 Task: Check the average views per listing of golf in the last 5 years.
Action: Mouse moved to (977, 286)
Screenshot: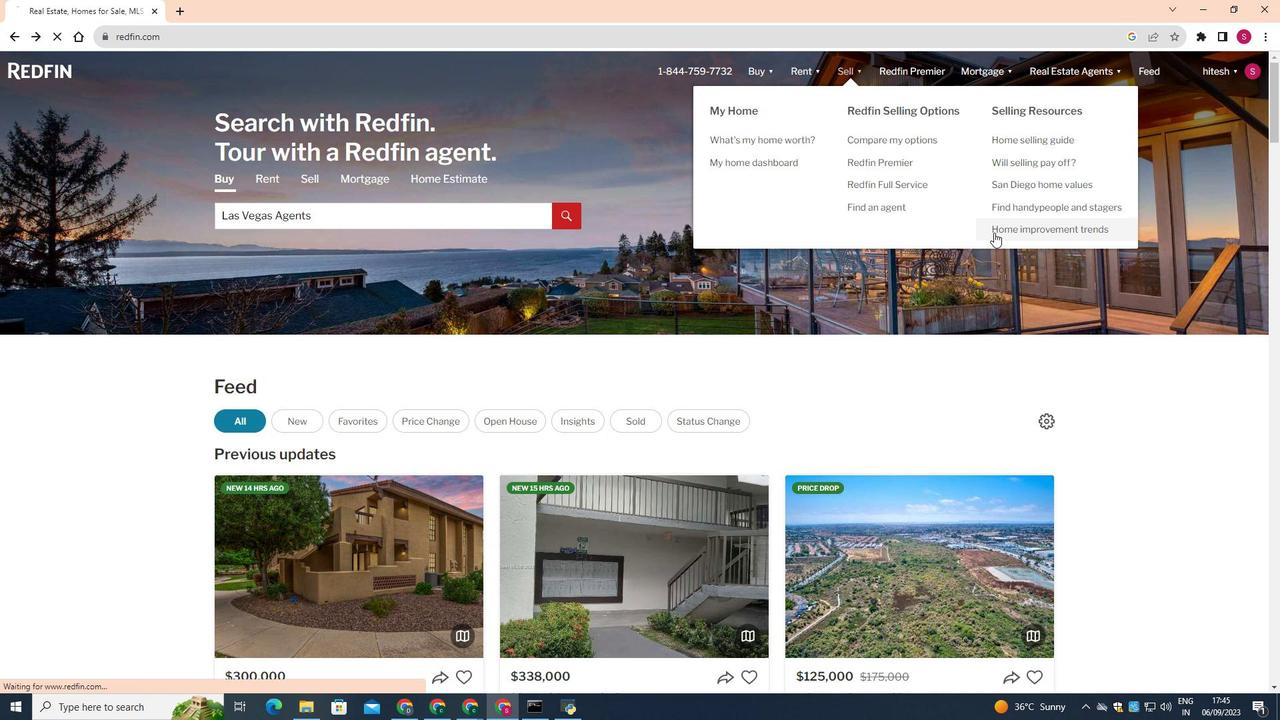 
Action: Mouse pressed left at (977, 286)
Screenshot: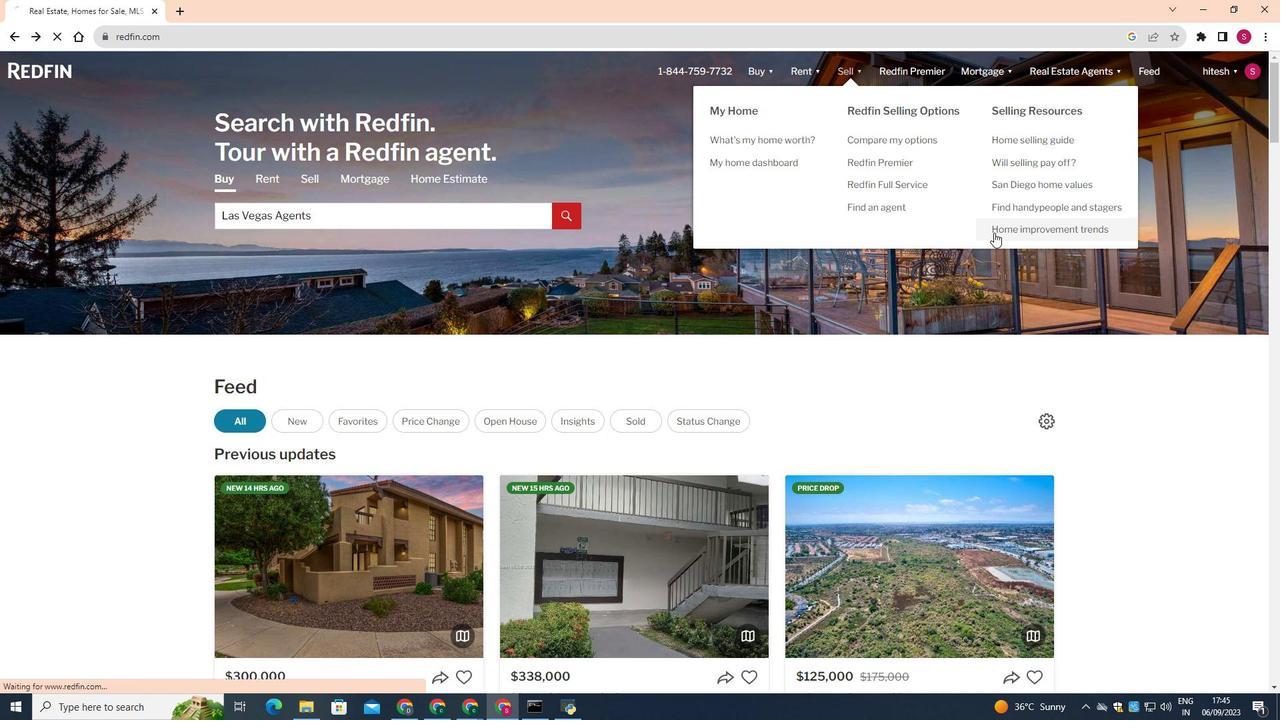 
Action: Mouse moved to (354, 306)
Screenshot: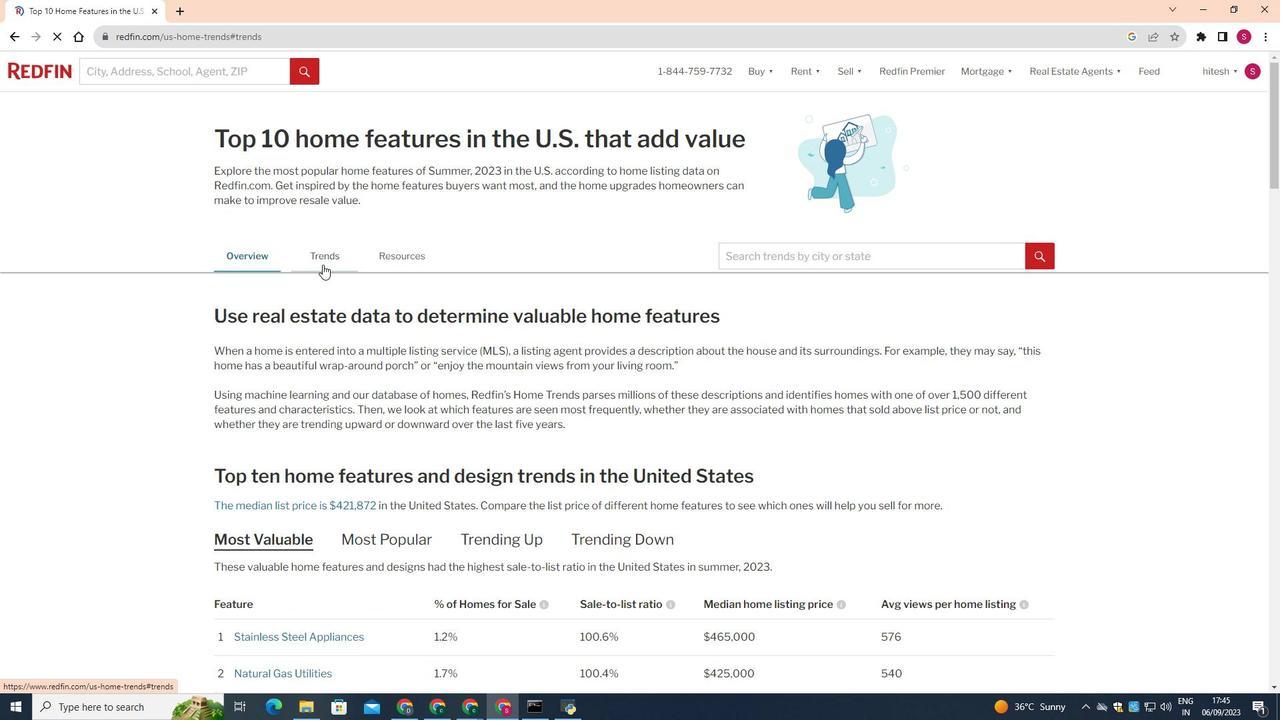 
Action: Mouse pressed left at (354, 306)
Screenshot: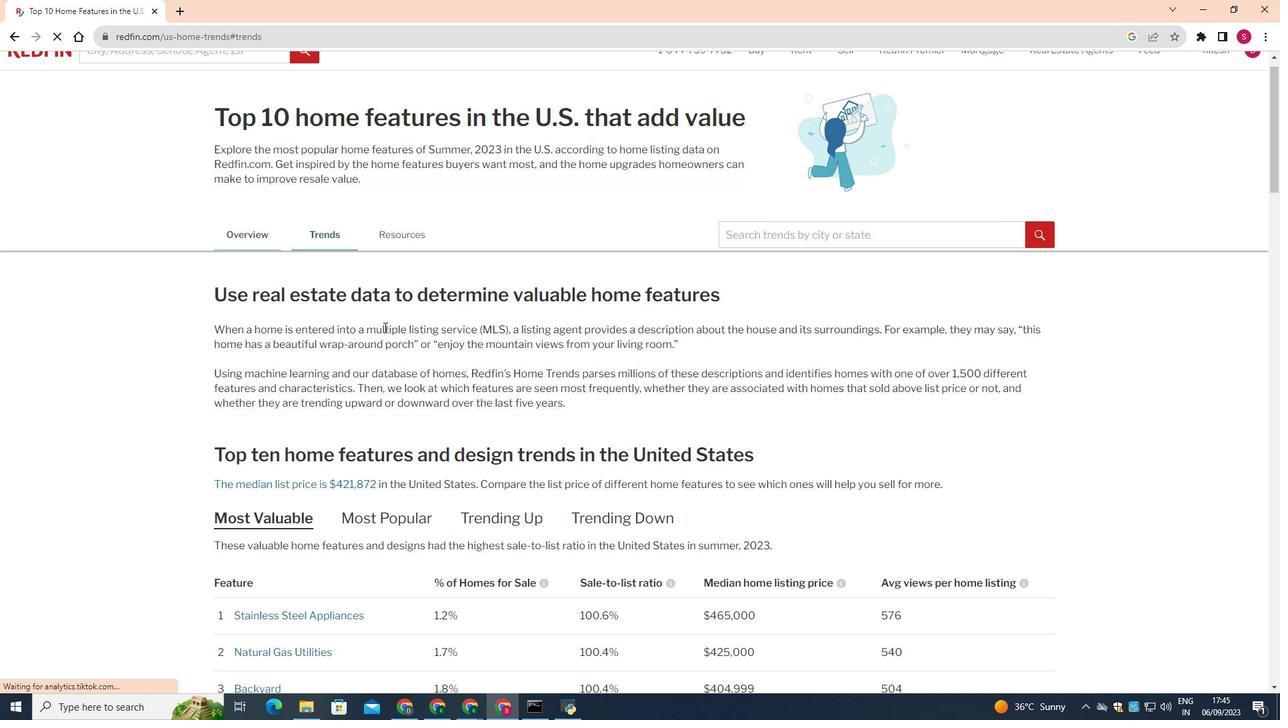 
Action: Mouse moved to (454, 420)
Screenshot: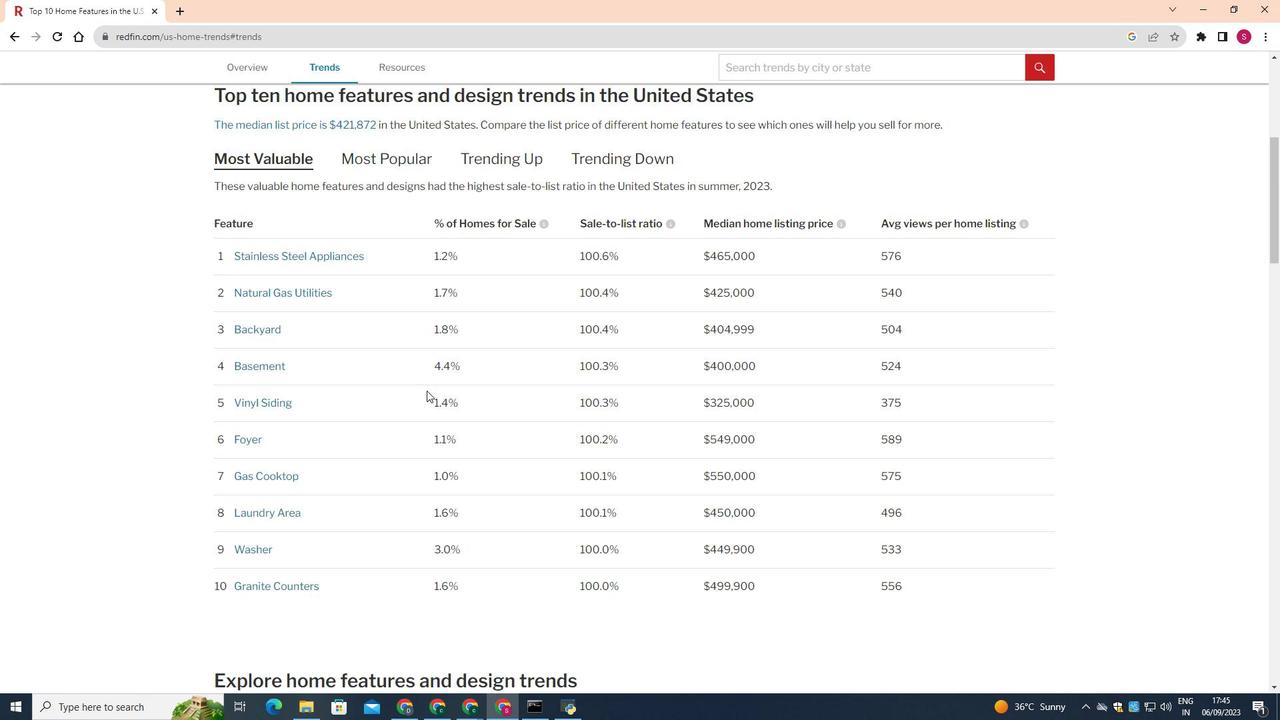 
Action: Mouse scrolled (454, 420) with delta (0, 0)
Screenshot: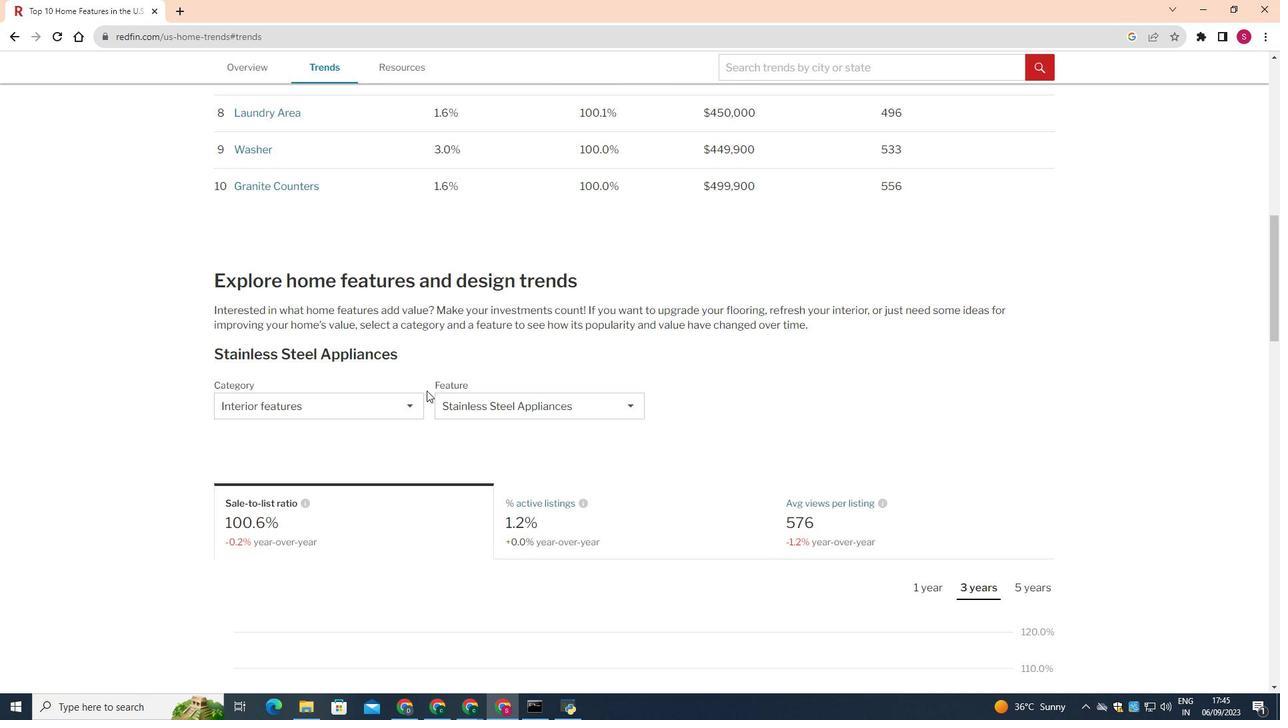 
Action: Mouse scrolled (454, 420) with delta (0, 0)
Screenshot: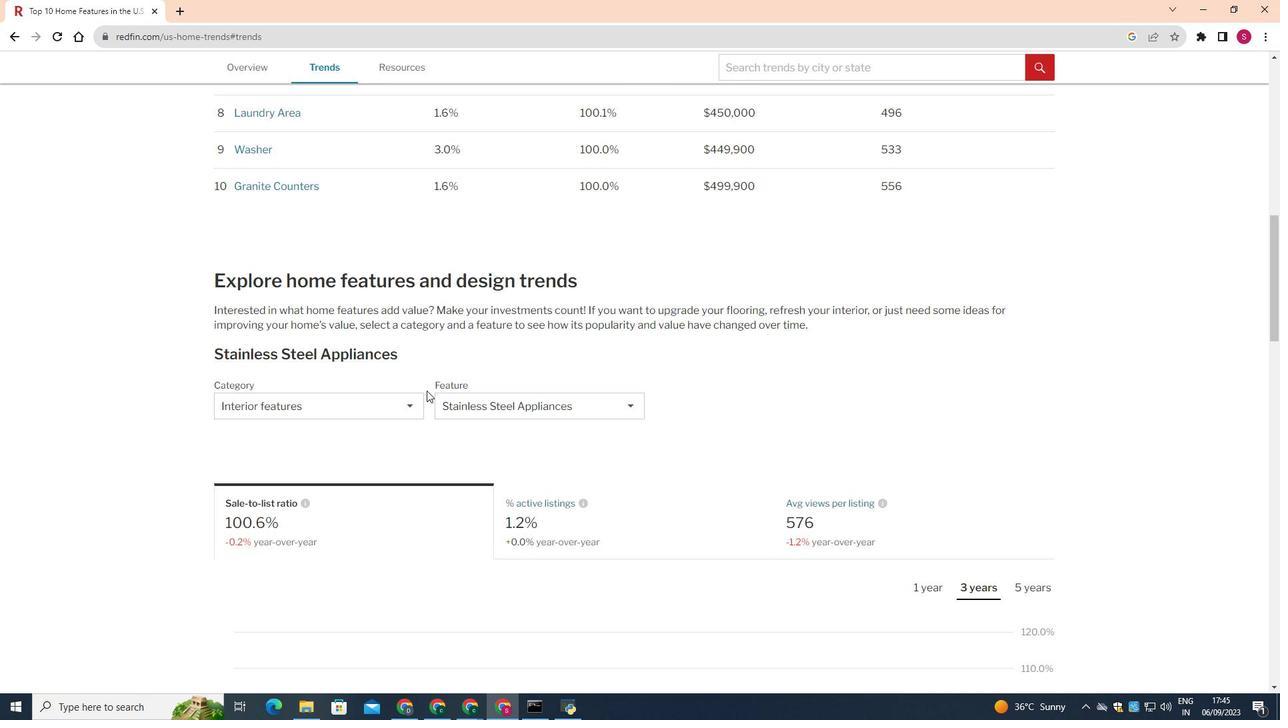 
Action: Mouse scrolled (454, 420) with delta (0, 0)
Screenshot: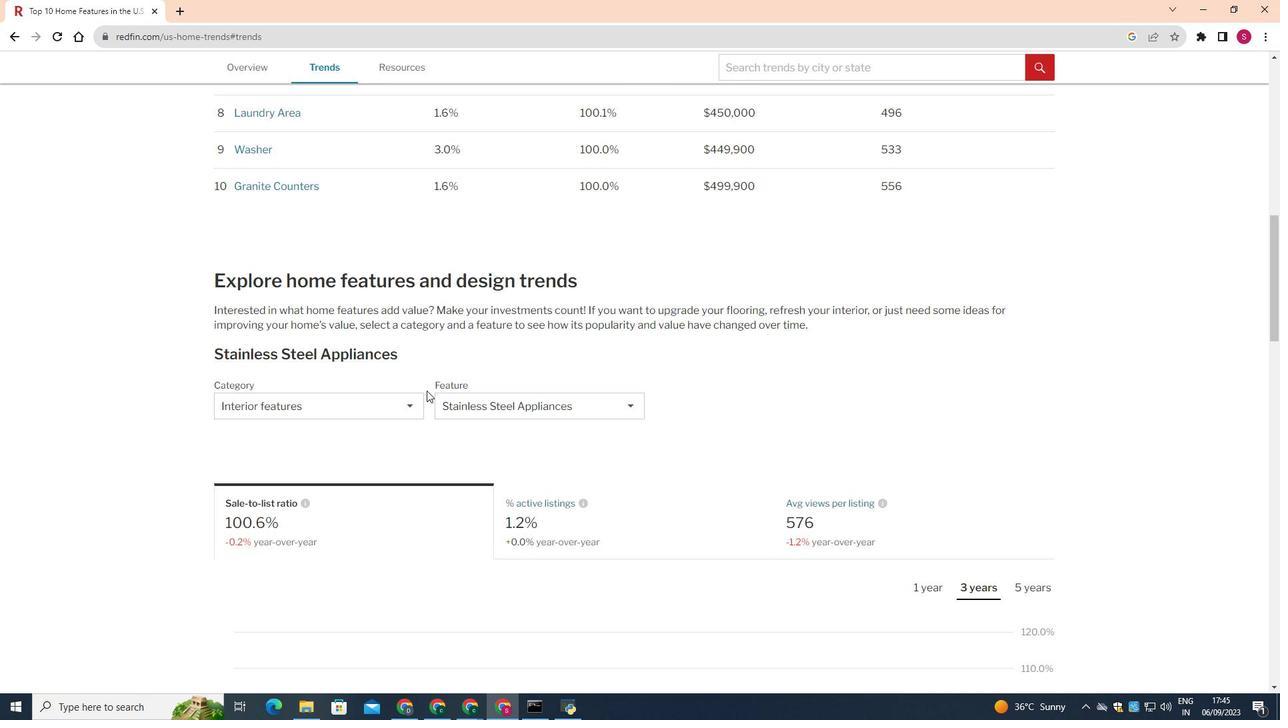 
Action: Mouse scrolled (454, 420) with delta (0, 0)
Screenshot: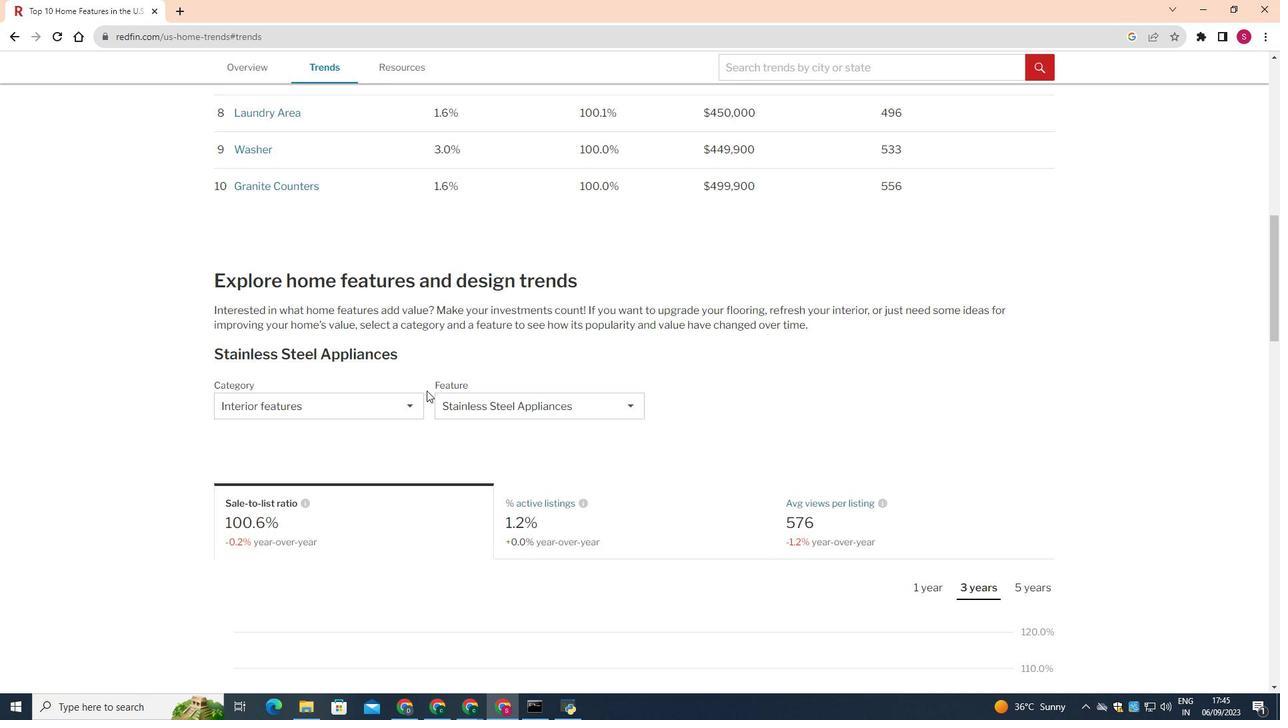 
Action: Mouse scrolled (454, 420) with delta (0, 0)
Screenshot: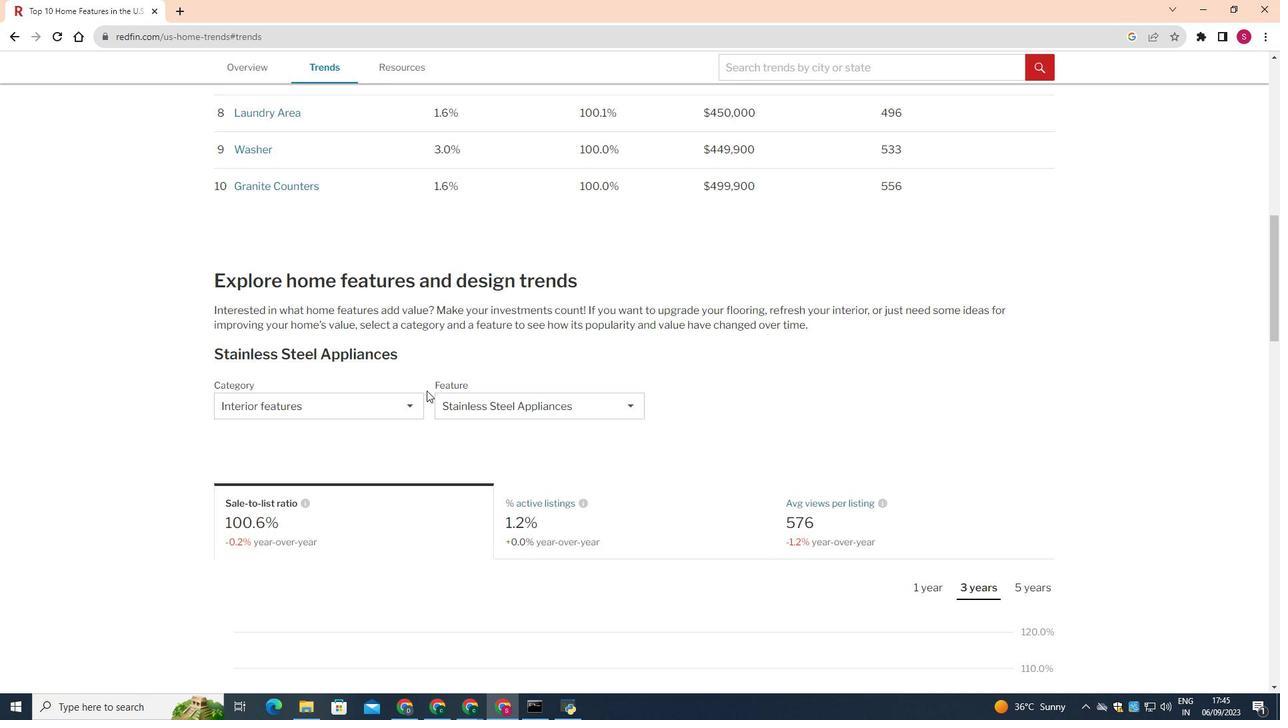 
Action: Mouse scrolled (454, 420) with delta (0, 0)
Screenshot: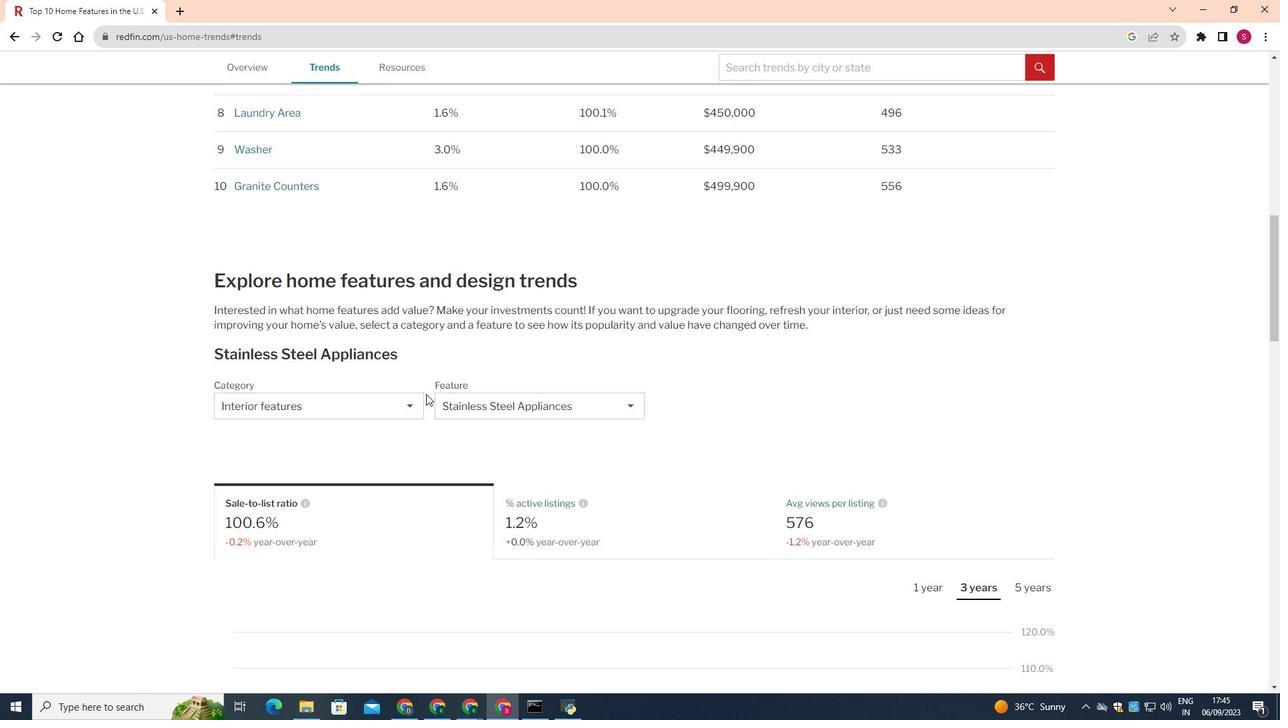 
Action: Mouse moved to (381, 436)
Screenshot: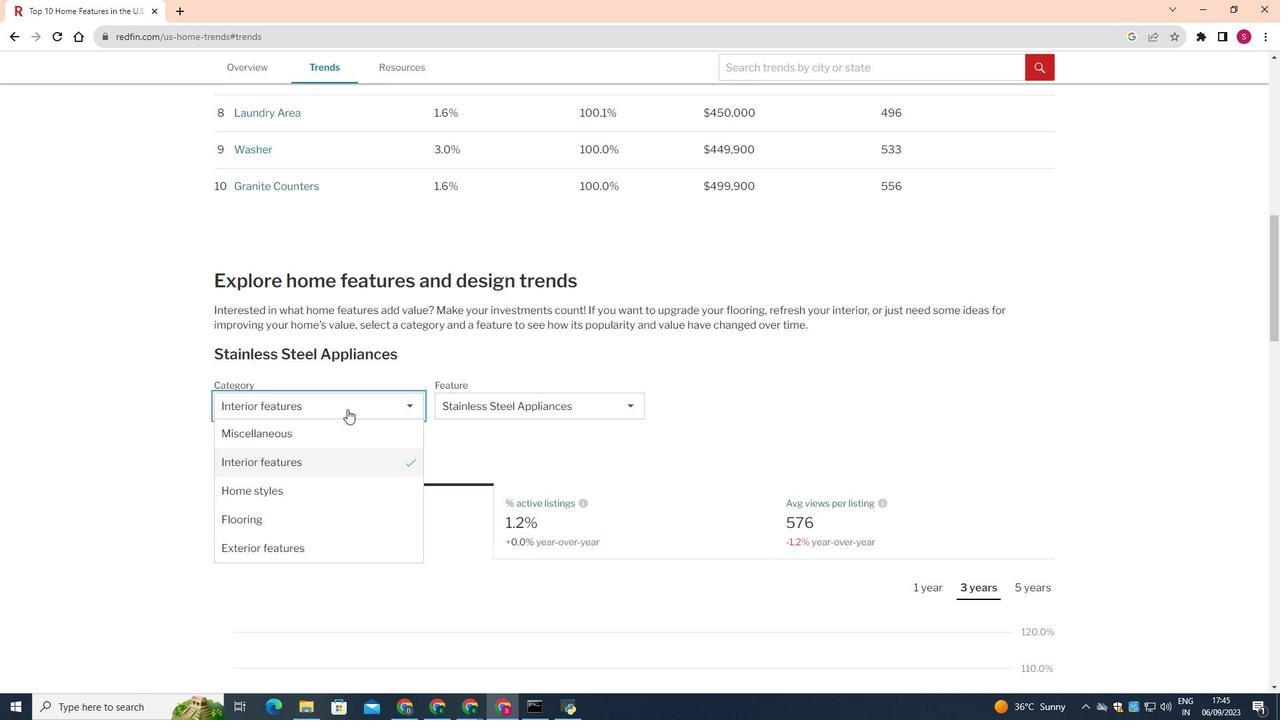 
Action: Mouse pressed left at (381, 436)
Screenshot: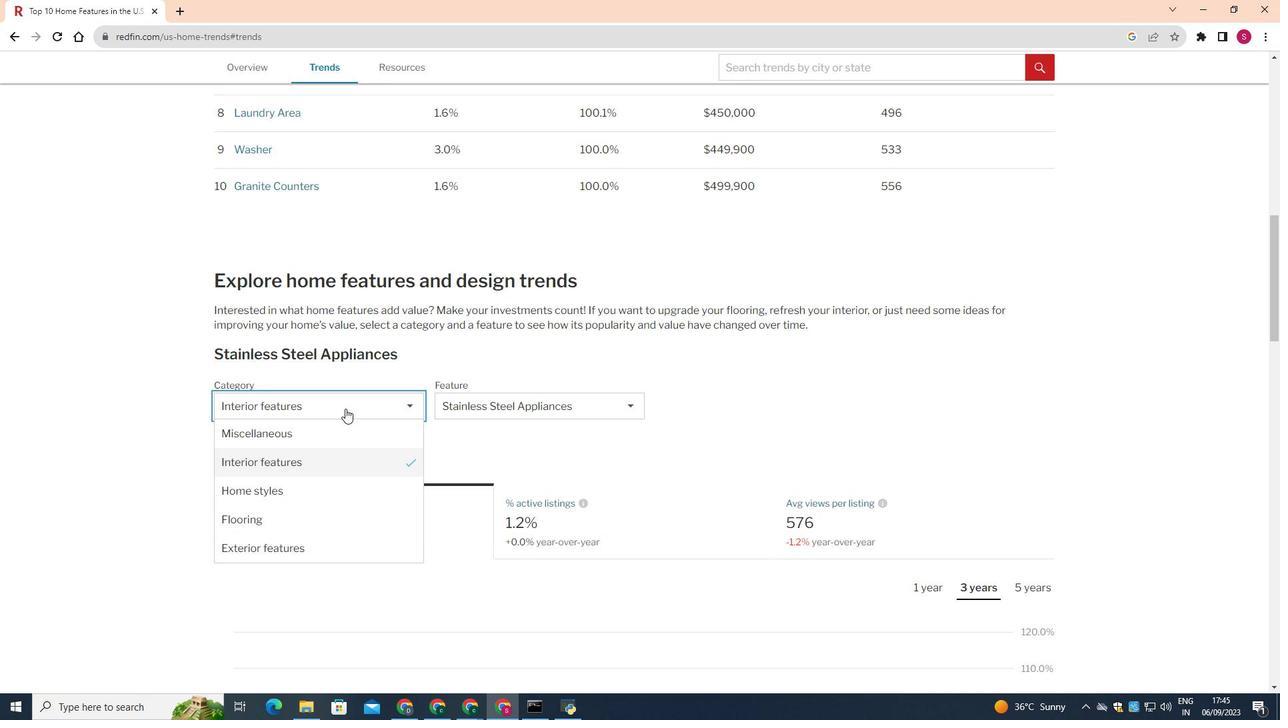 
Action: Mouse moved to (375, 460)
Screenshot: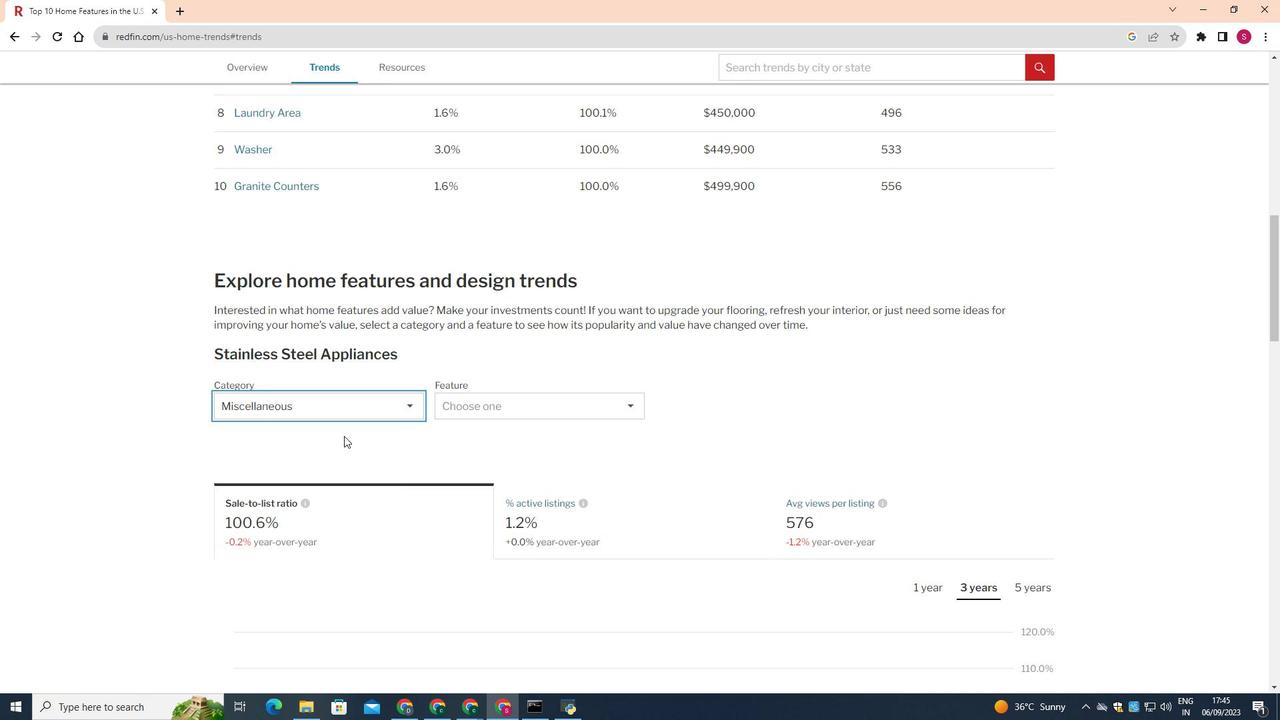 
Action: Mouse pressed left at (375, 460)
Screenshot: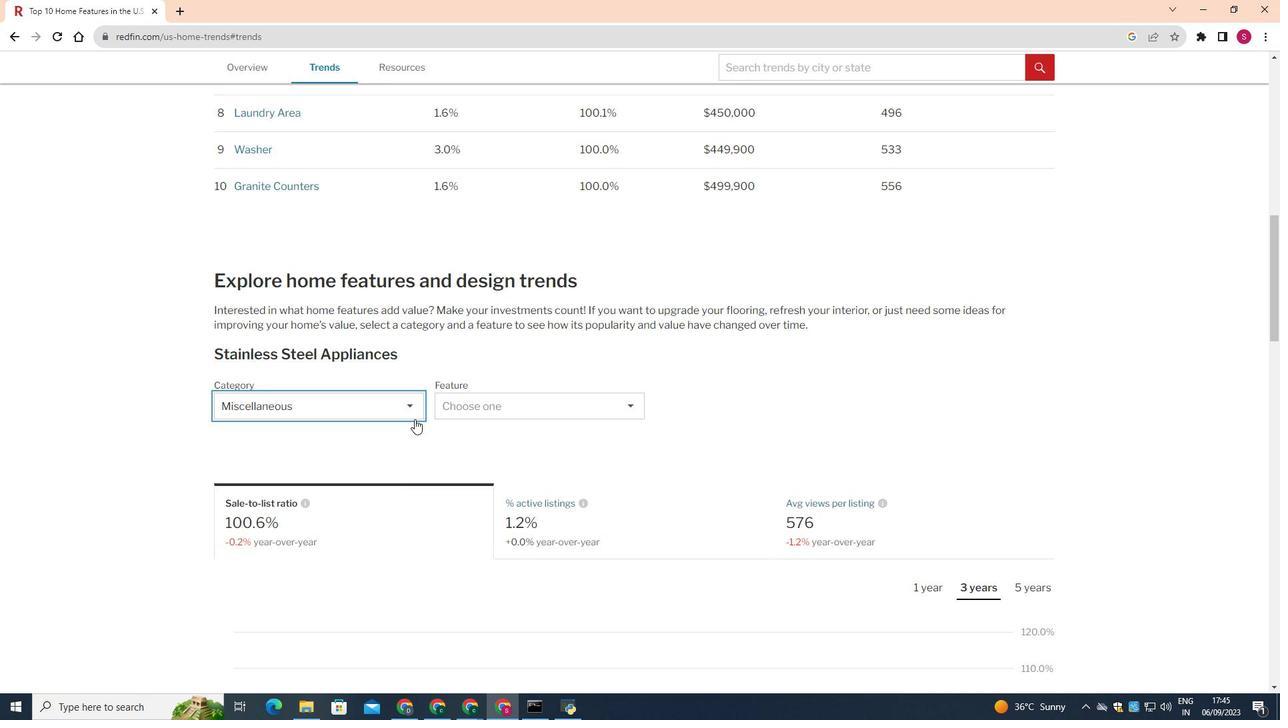 
Action: Mouse moved to (486, 436)
Screenshot: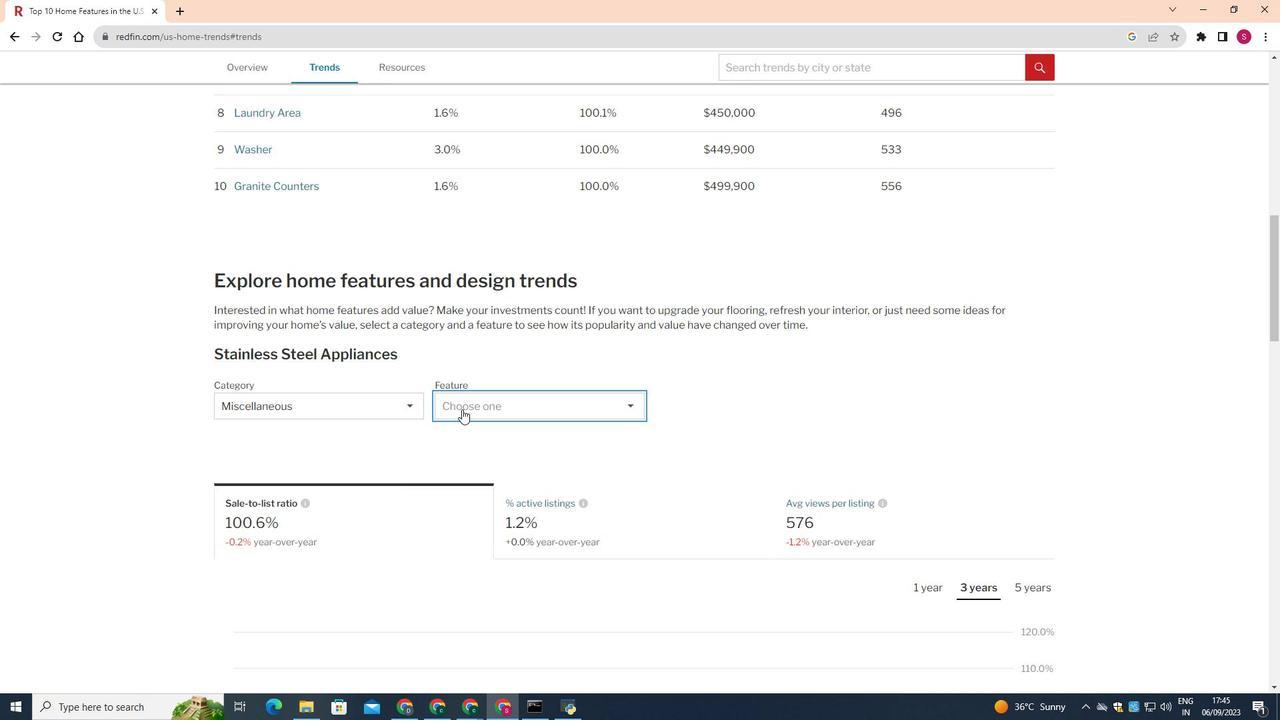 
Action: Mouse pressed left at (486, 436)
Screenshot: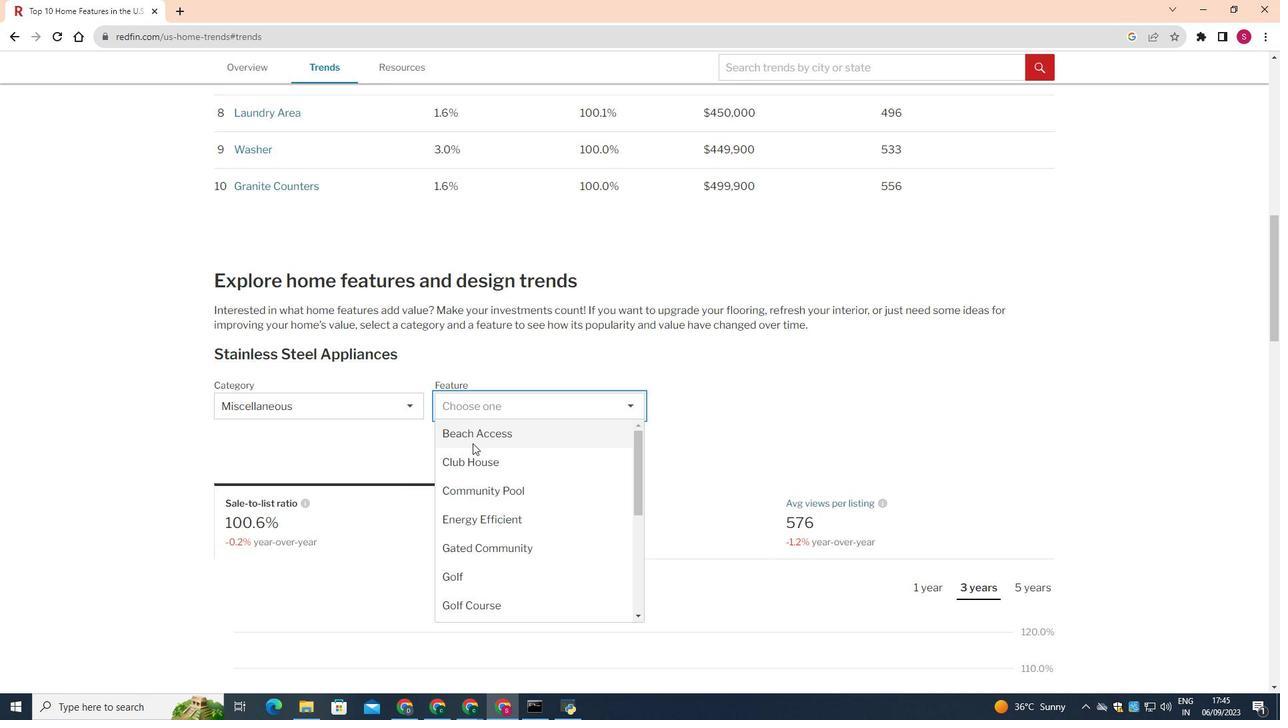 
Action: Mouse moved to (517, 573)
Screenshot: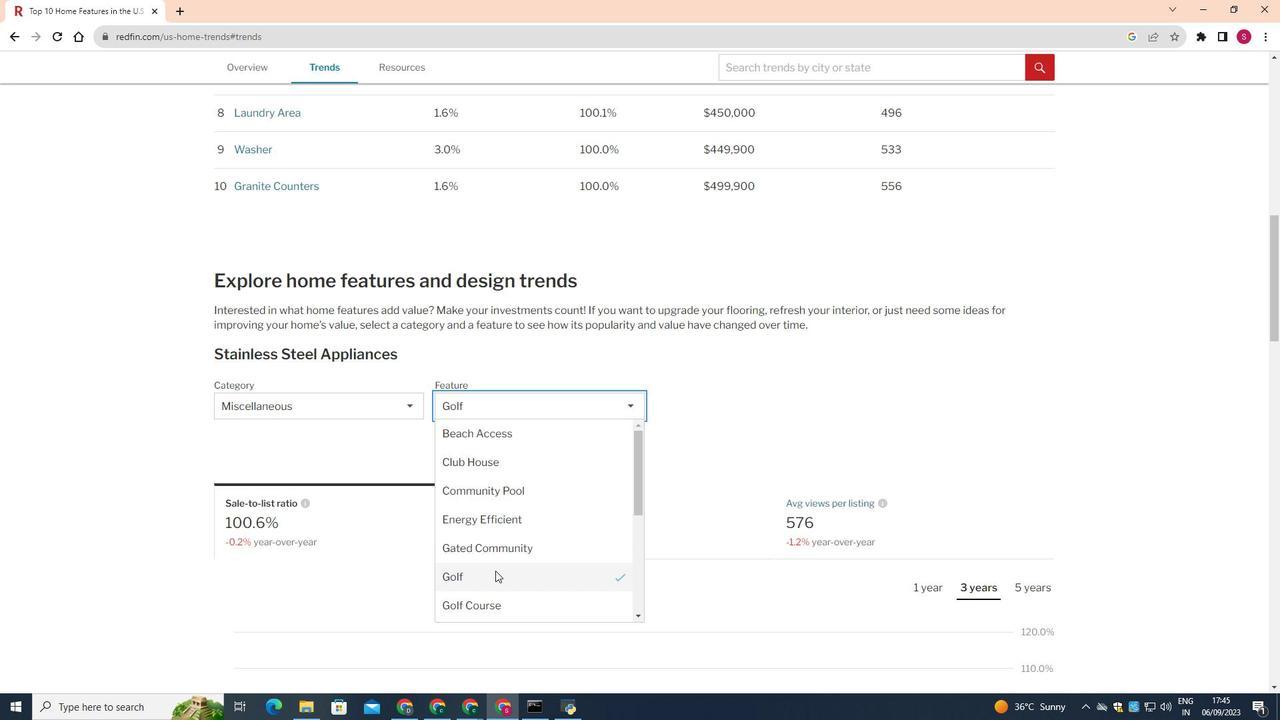 
Action: Mouse pressed left at (517, 573)
Screenshot: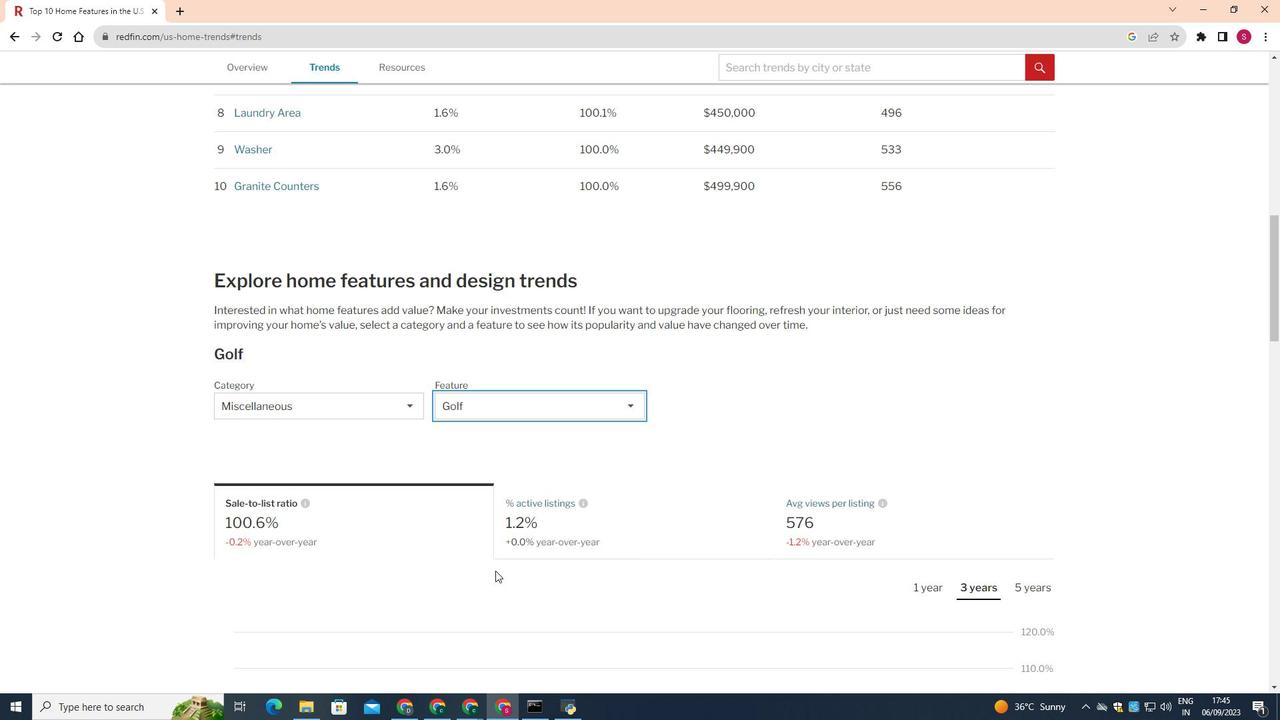 
Action: Mouse moved to (860, 530)
Screenshot: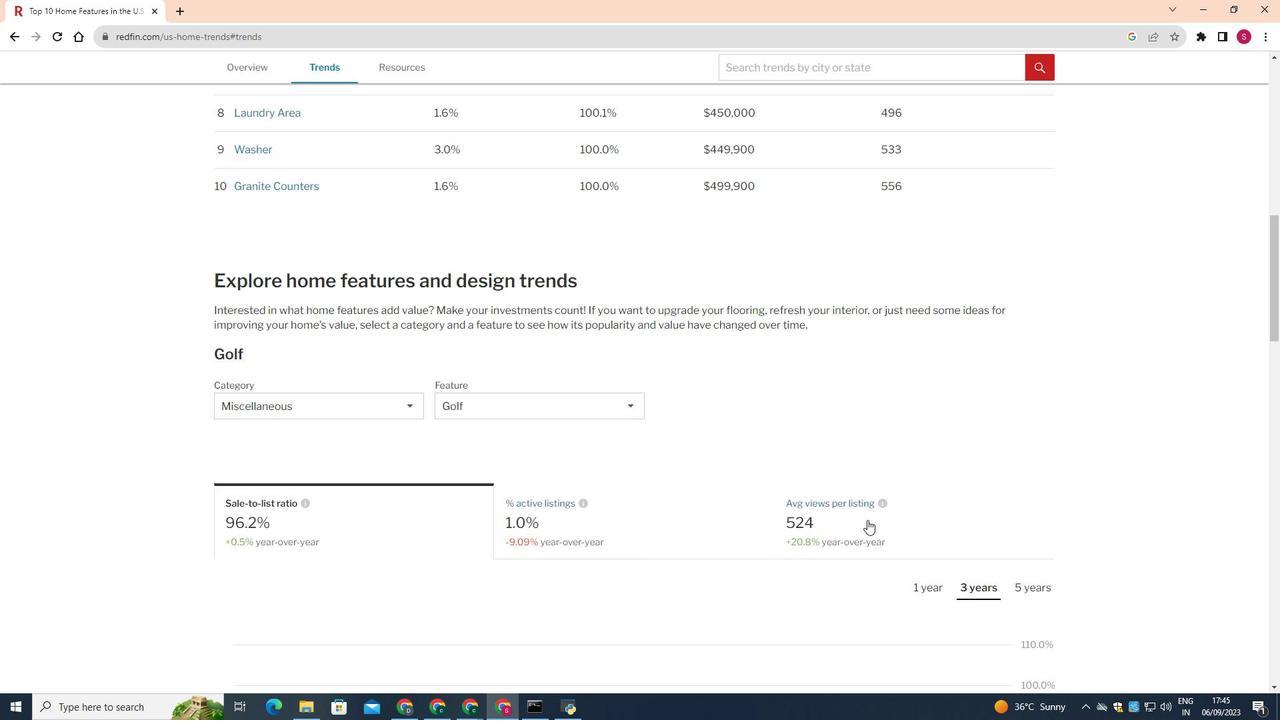 
Action: Mouse pressed left at (860, 530)
Screenshot: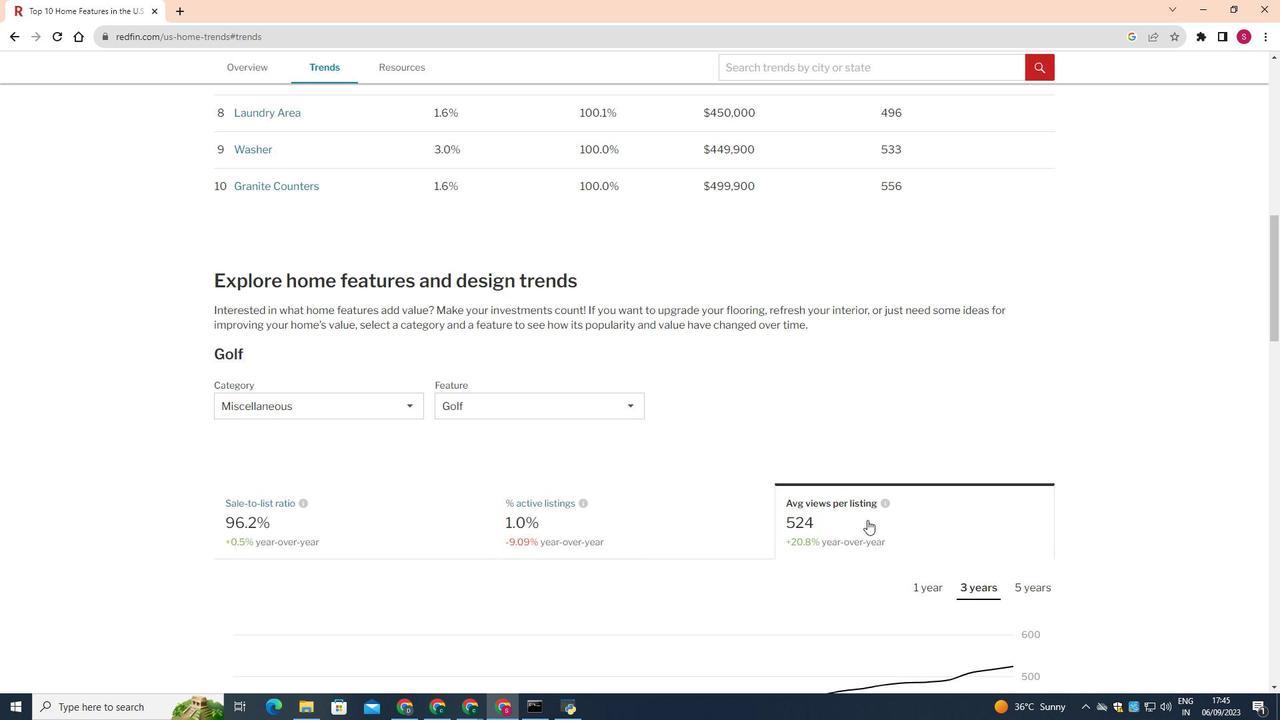 
Action: Mouse moved to (1004, 583)
Screenshot: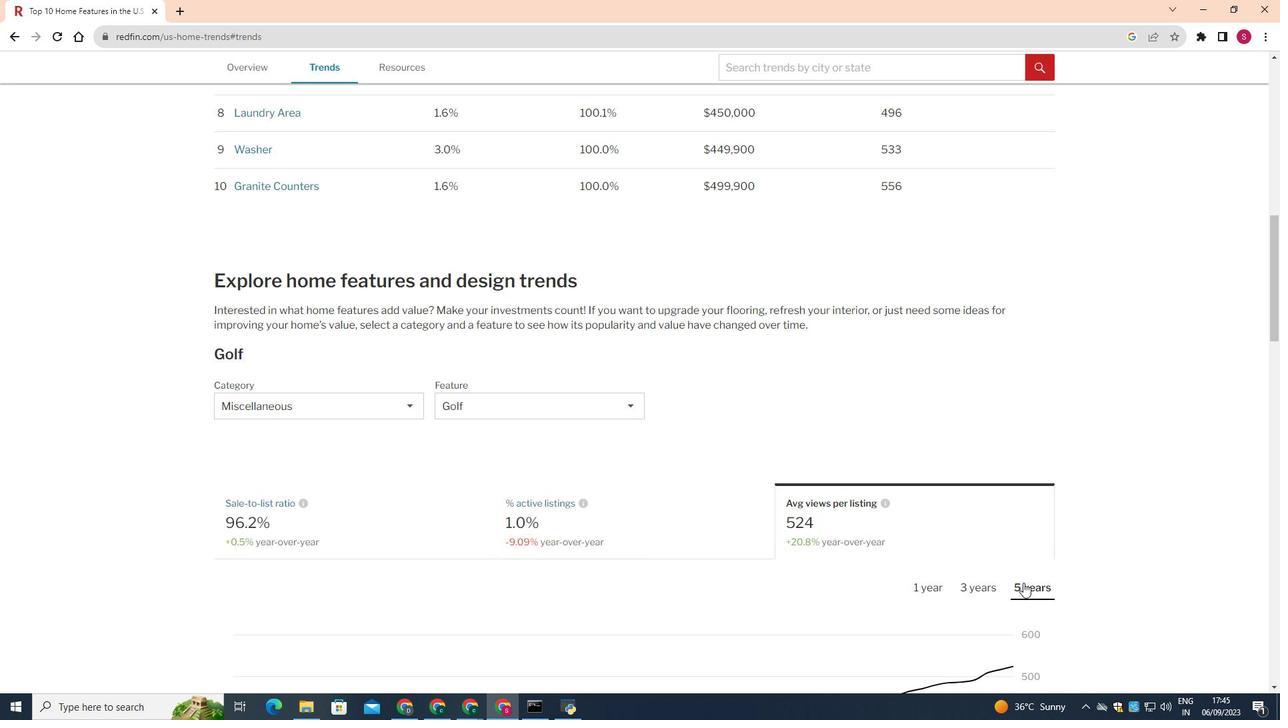 
Action: Mouse pressed left at (1004, 583)
Screenshot: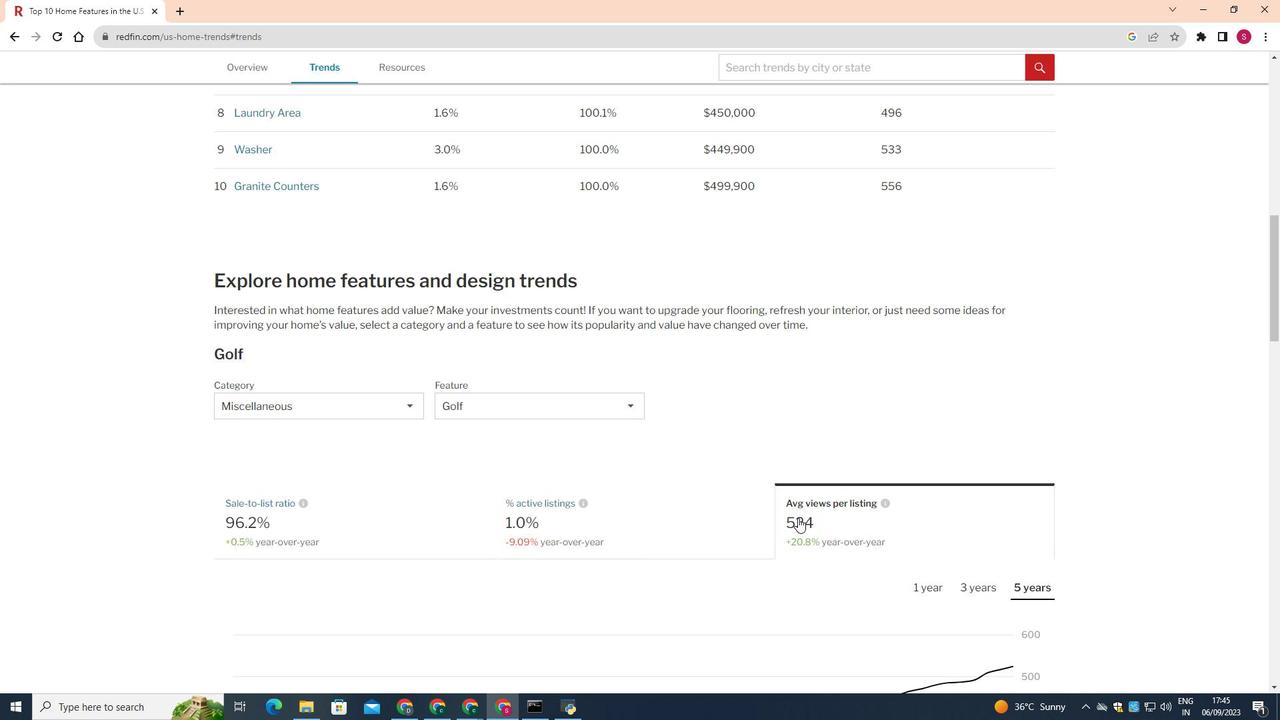 
Action: Mouse moved to (734, 502)
Screenshot: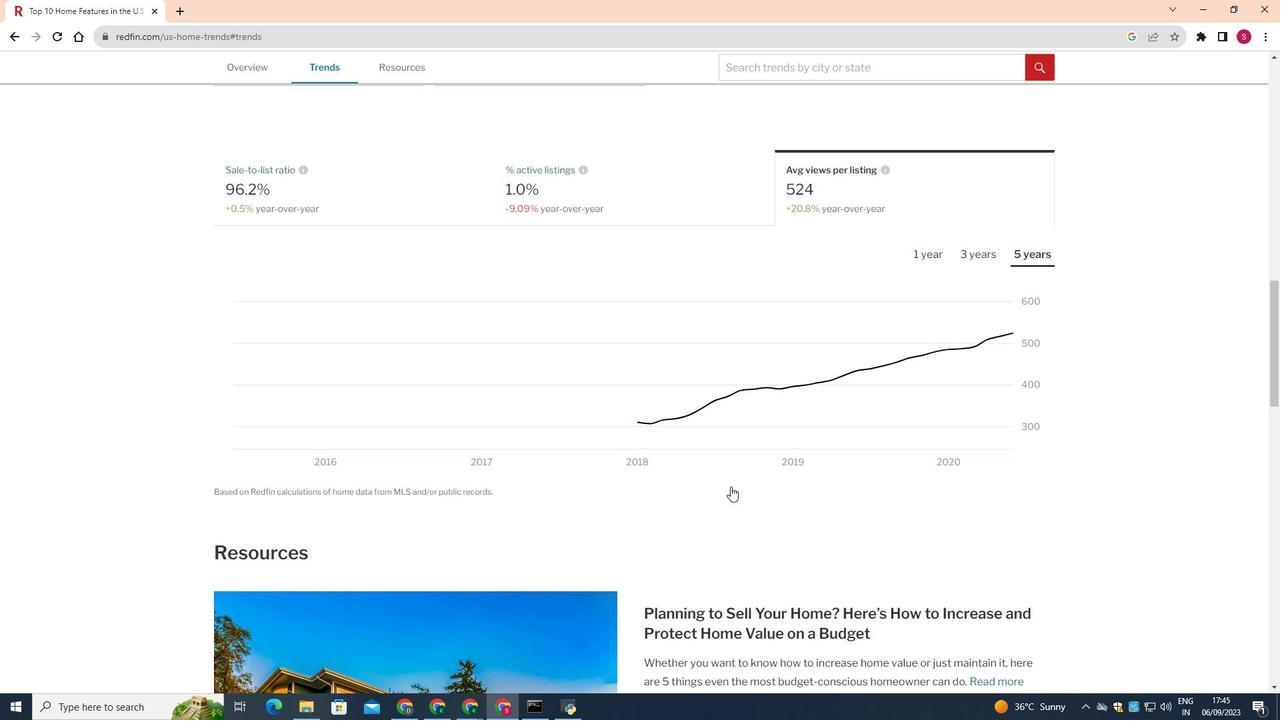 
Action: Mouse scrolled (734, 501) with delta (0, 0)
Screenshot: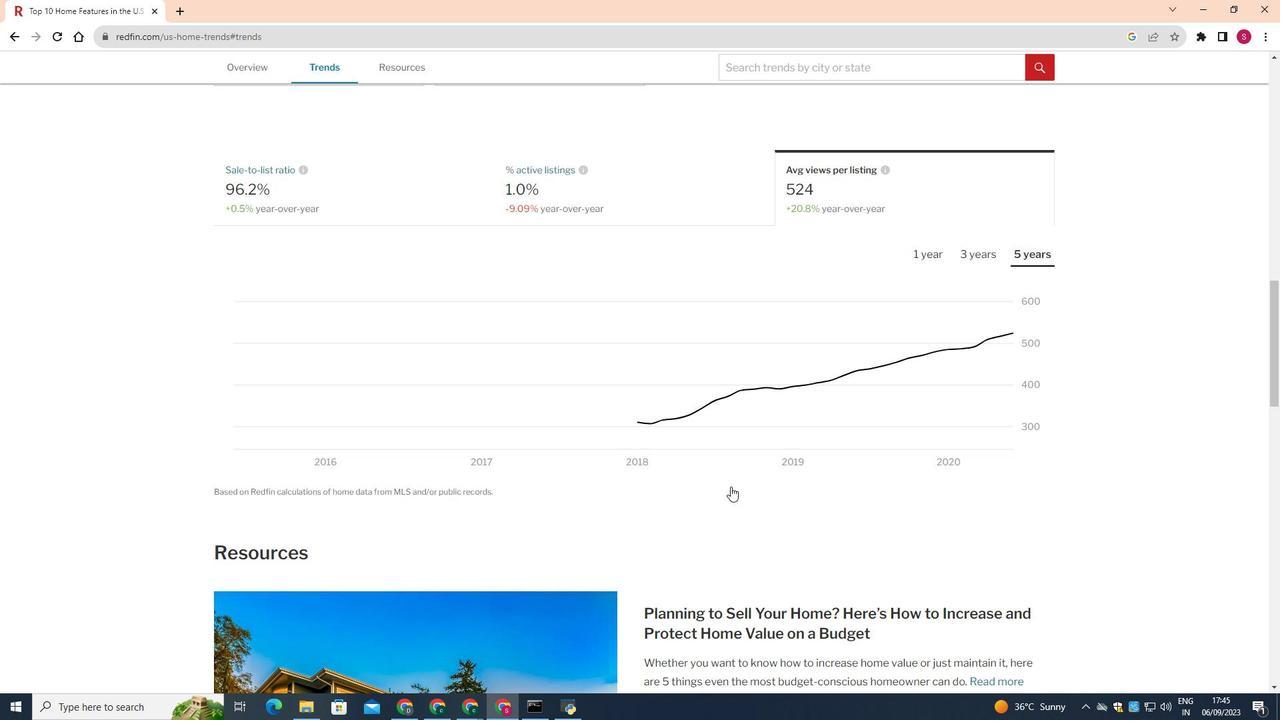 
Action: Mouse scrolled (734, 501) with delta (0, 0)
Screenshot: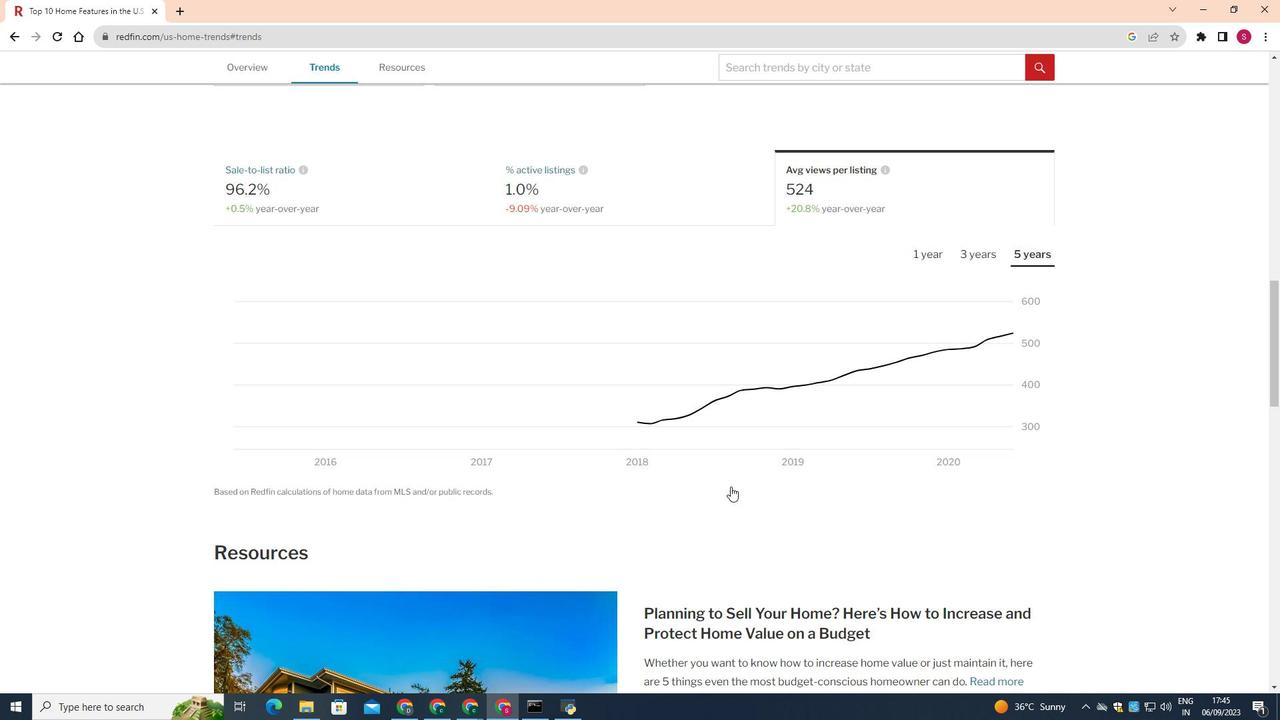 
Action: Mouse scrolled (734, 501) with delta (0, 0)
Screenshot: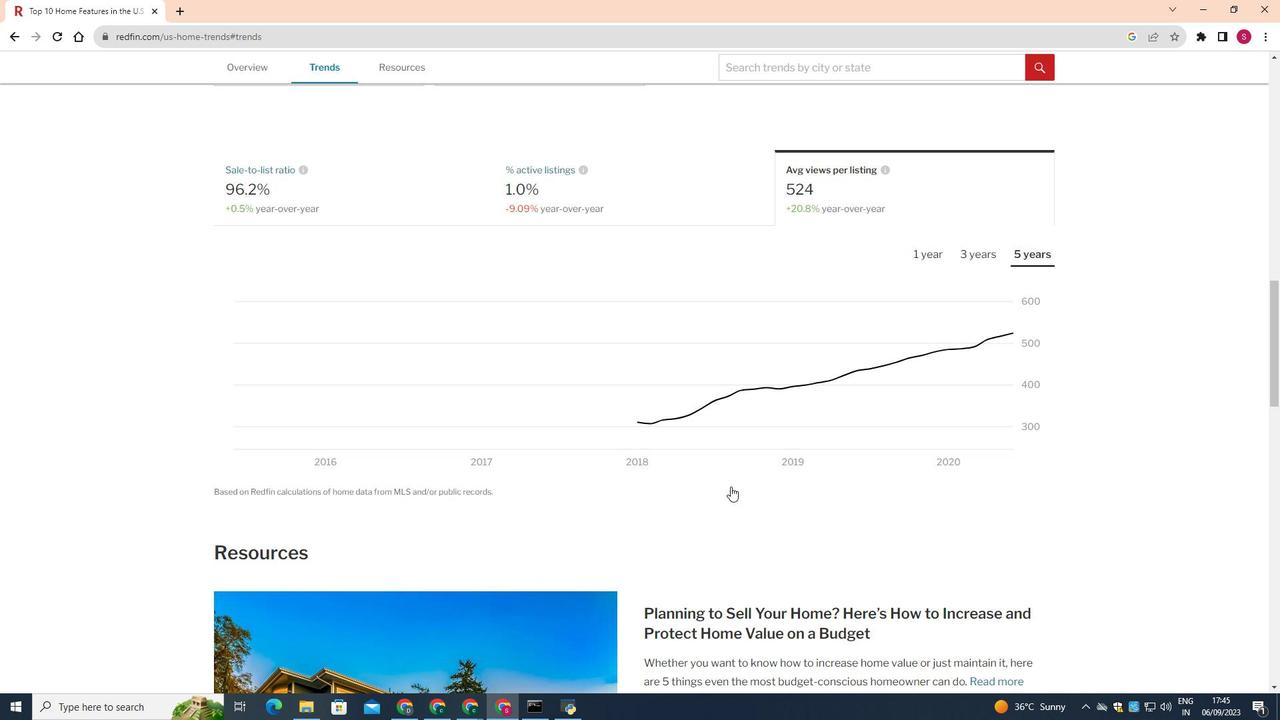 
Action: Mouse scrolled (734, 501) with delta (0, 0)
Screenshot: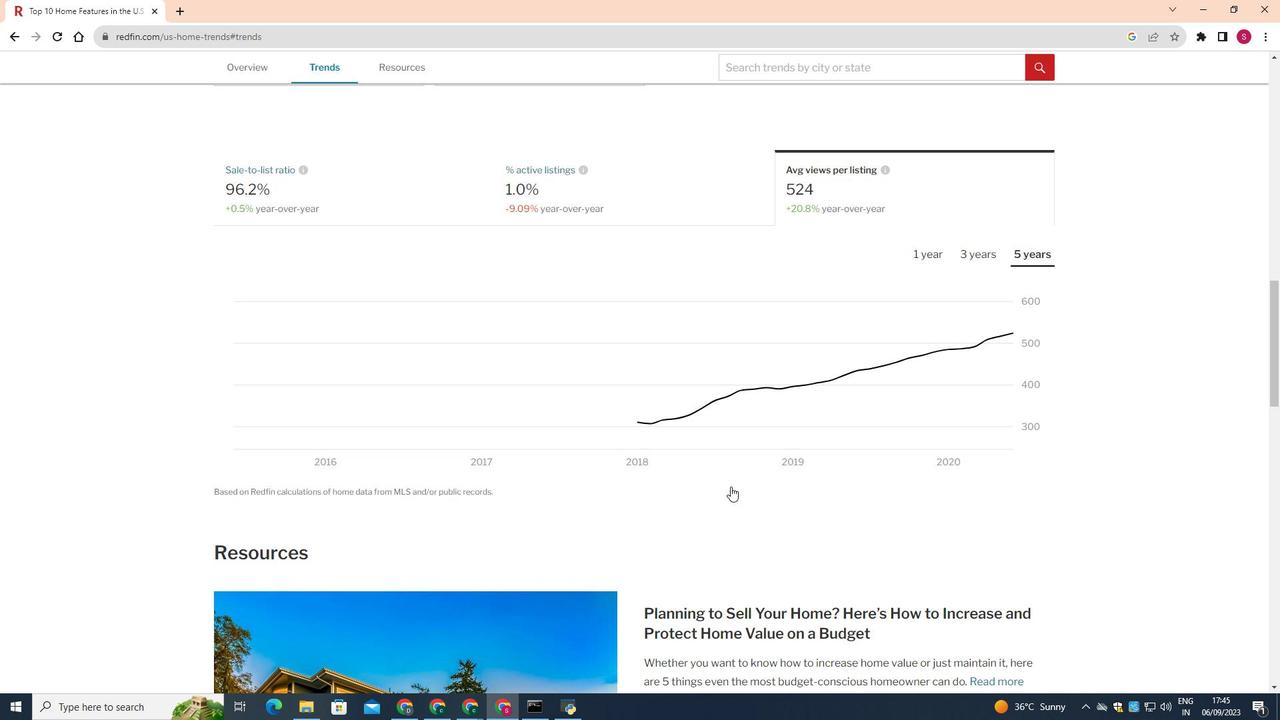 
Action: Mouse scrolled (734, 501) with delta (0, 0)
Screenshot: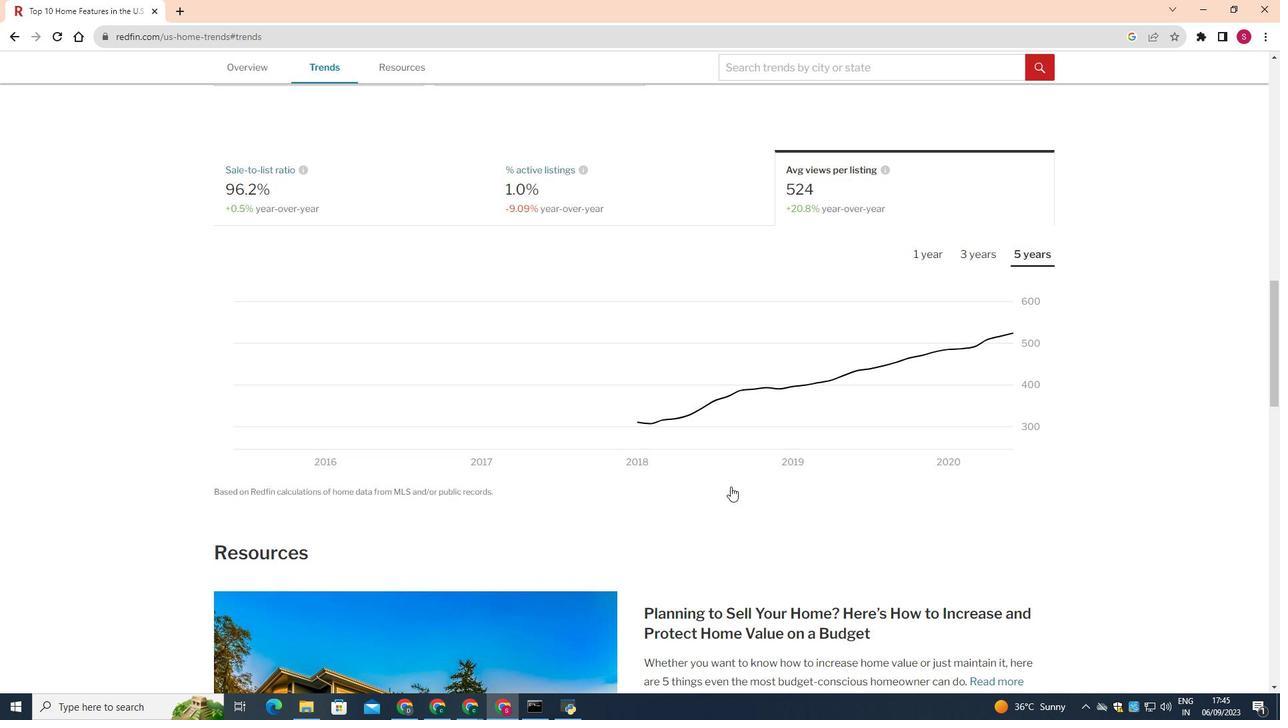 
